 Task: Add to scrum project TrueNorth a team member softage.3@softage.net.
Action: Mouse moved to (343, 194)
Screenshot: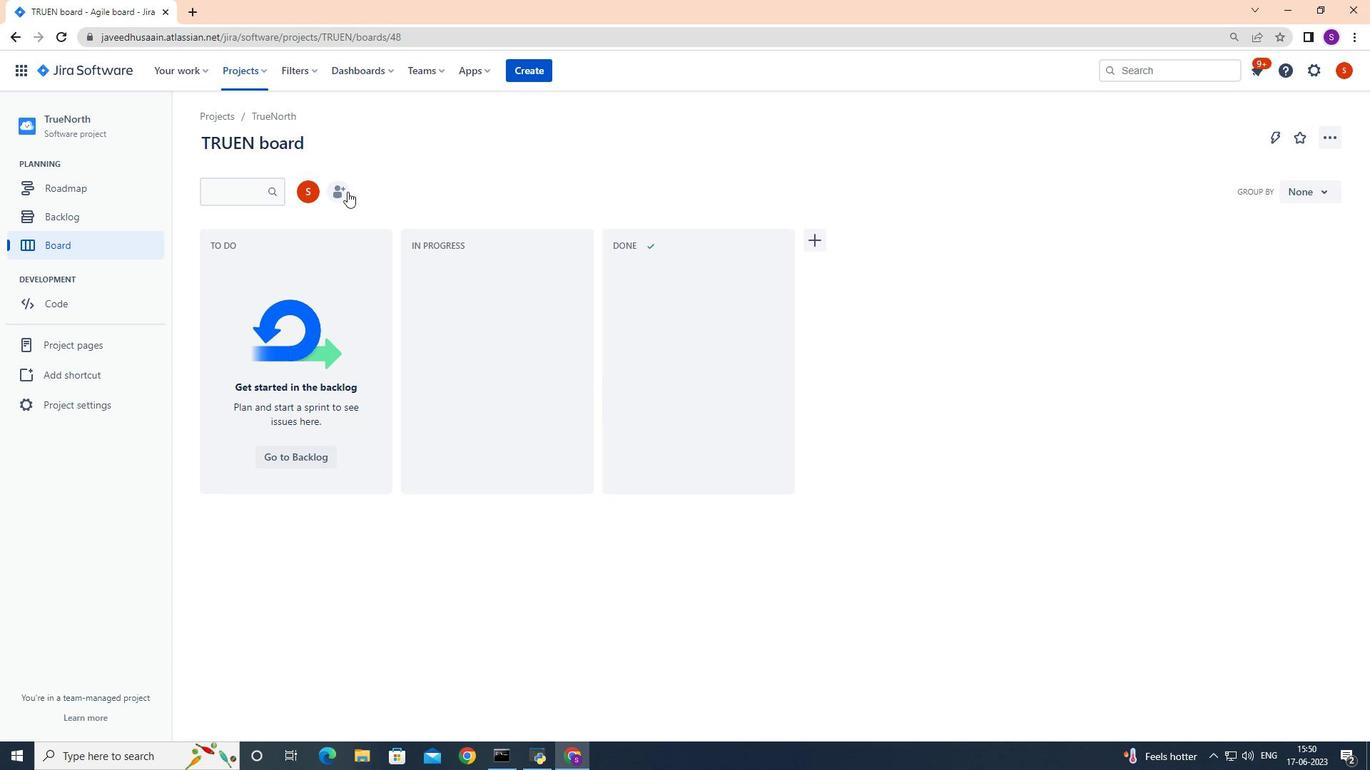 
Action: Mouse pressed left at (343, 194)
Screenshot: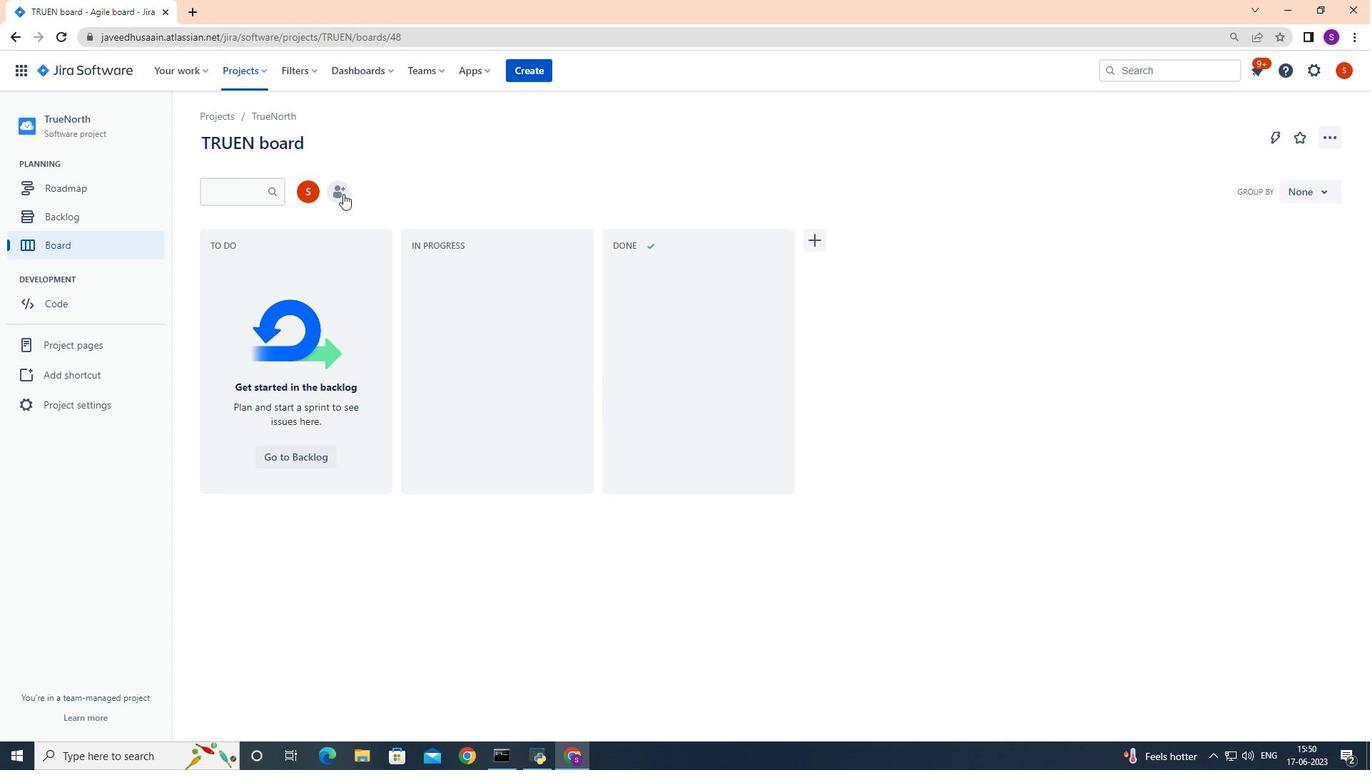 
Action: Mouse moved to (594, 177)
Screenshot: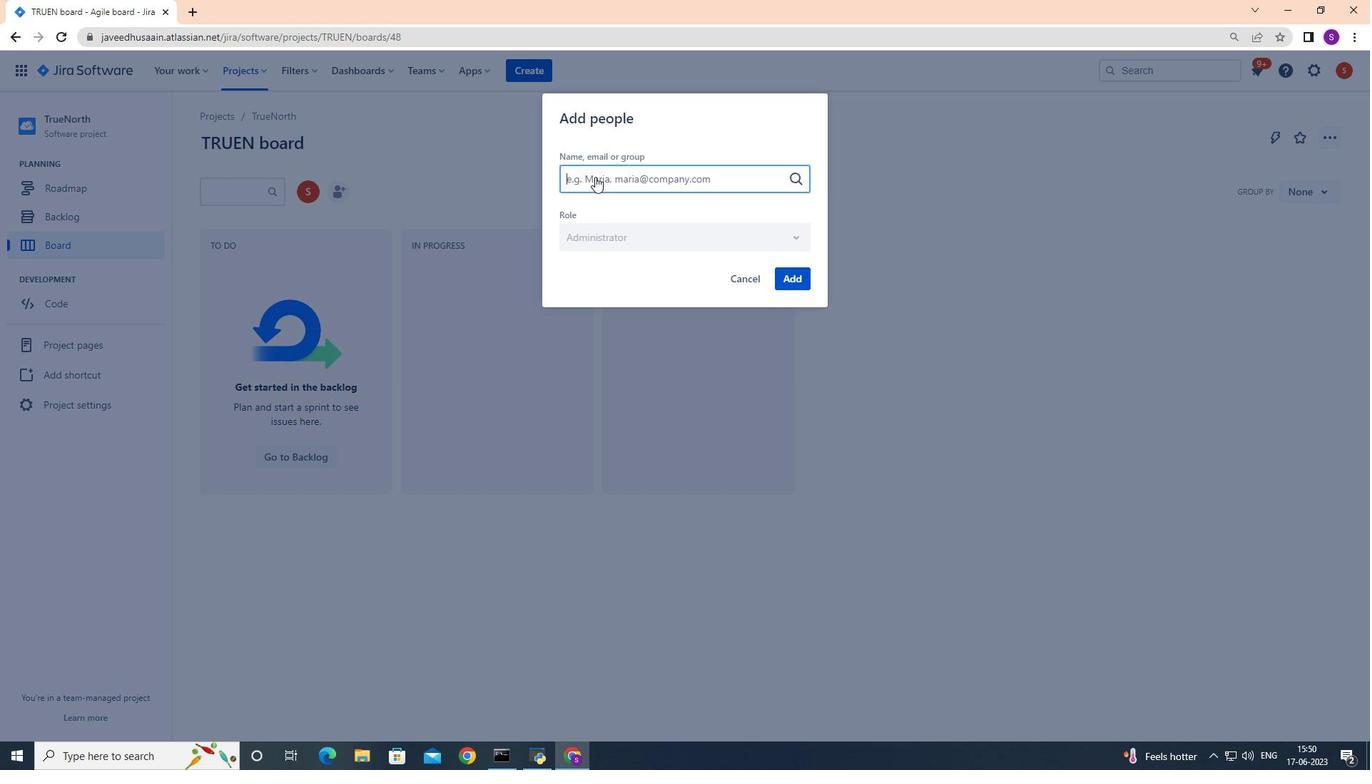 
Action: Key pressed softage.3<Key.shift><Key.shift><Key.shift>@softage.net
Screenshot: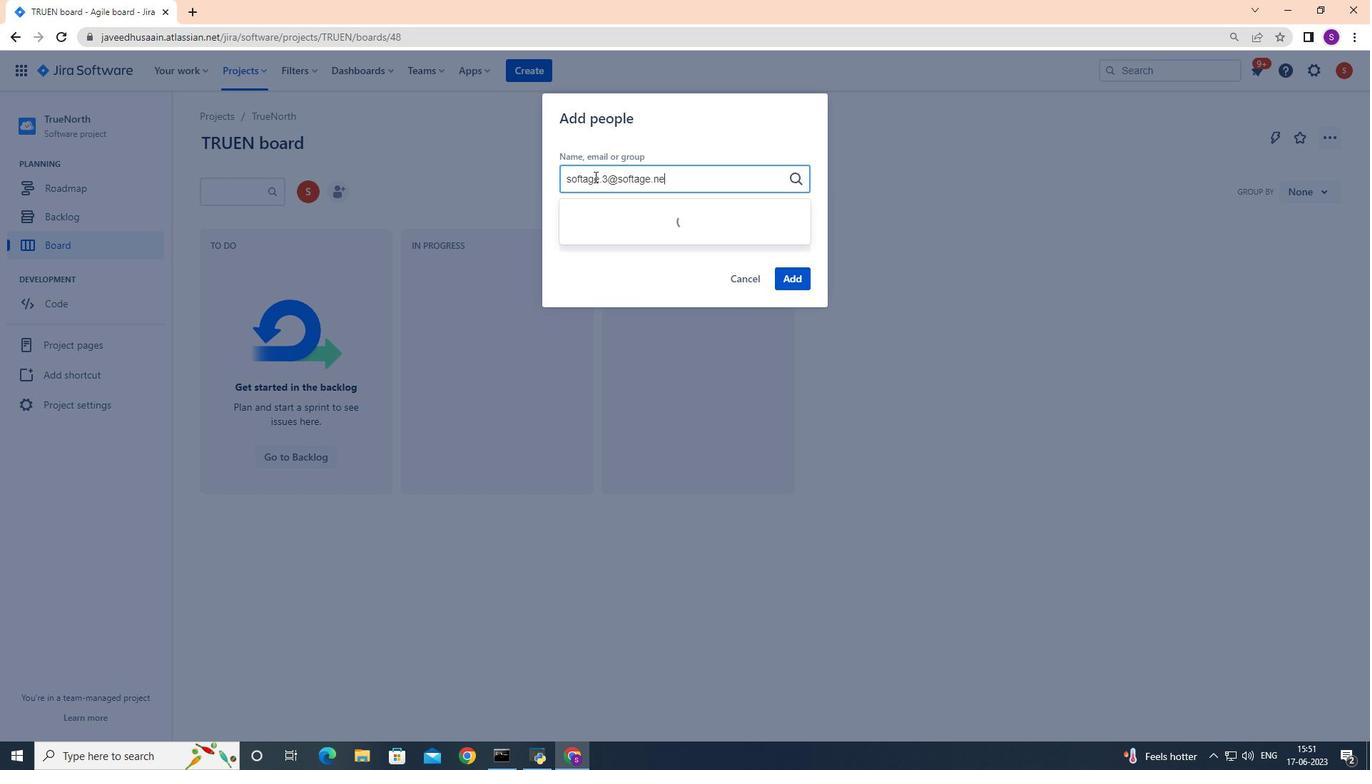 
Action: Mouse moved to (616, 222)
Screenshot: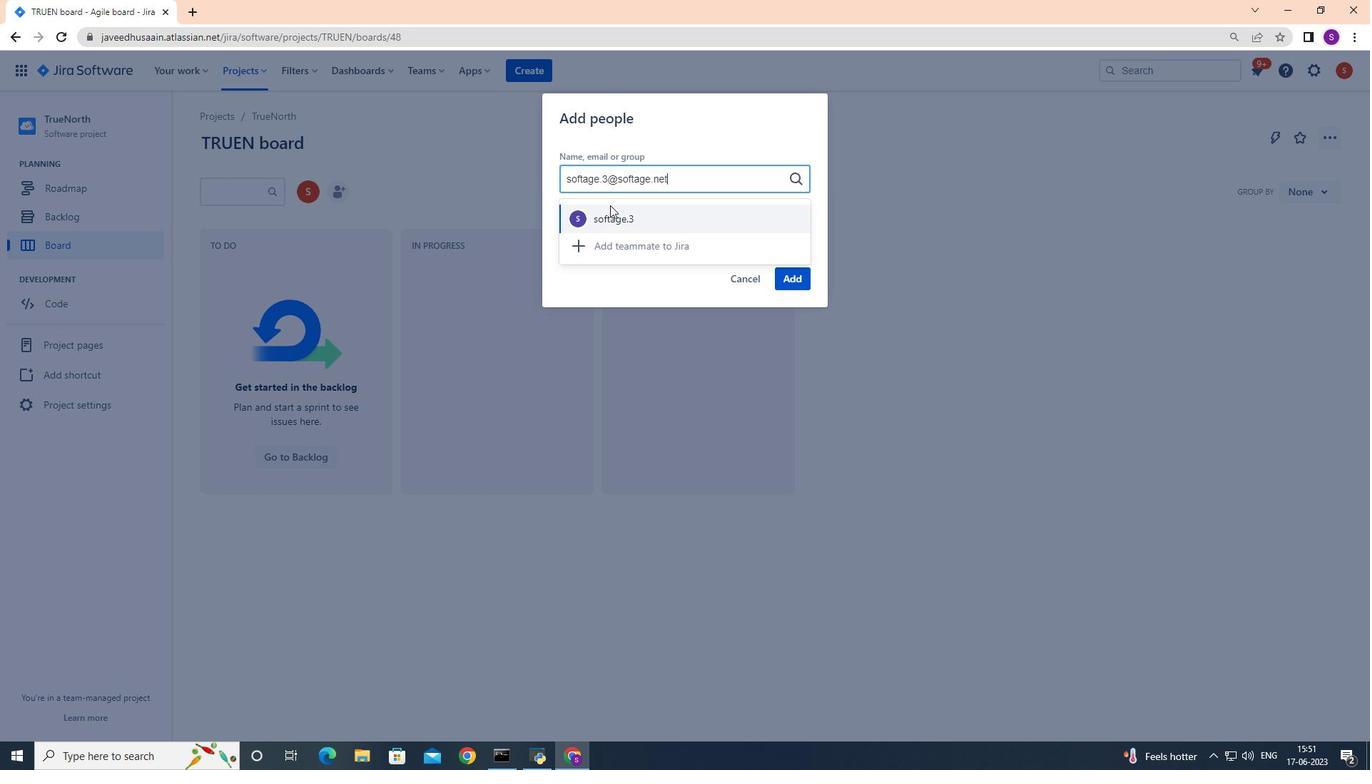 
Action: Mouse pressed left at (616, 222)
Screenshot: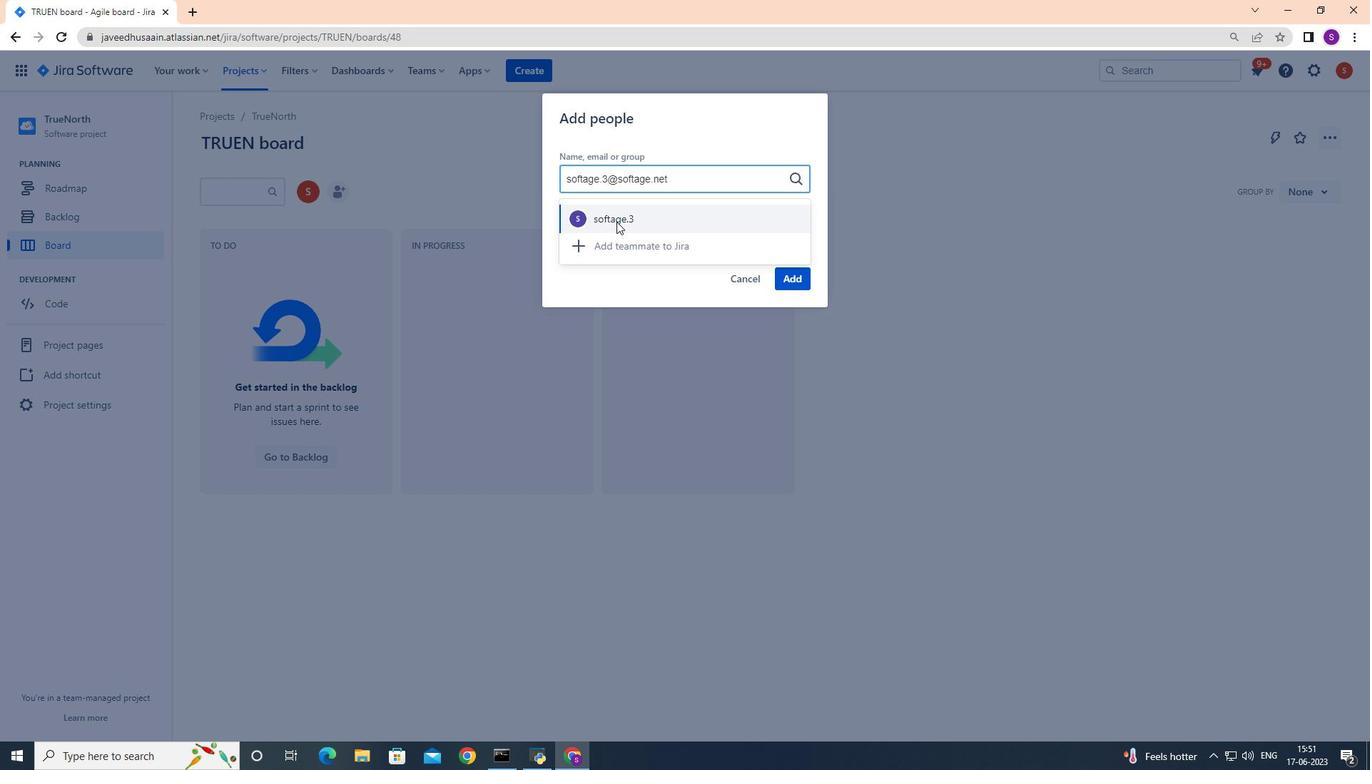 
Action: Mouse moved to (788, 274)
Screenshot: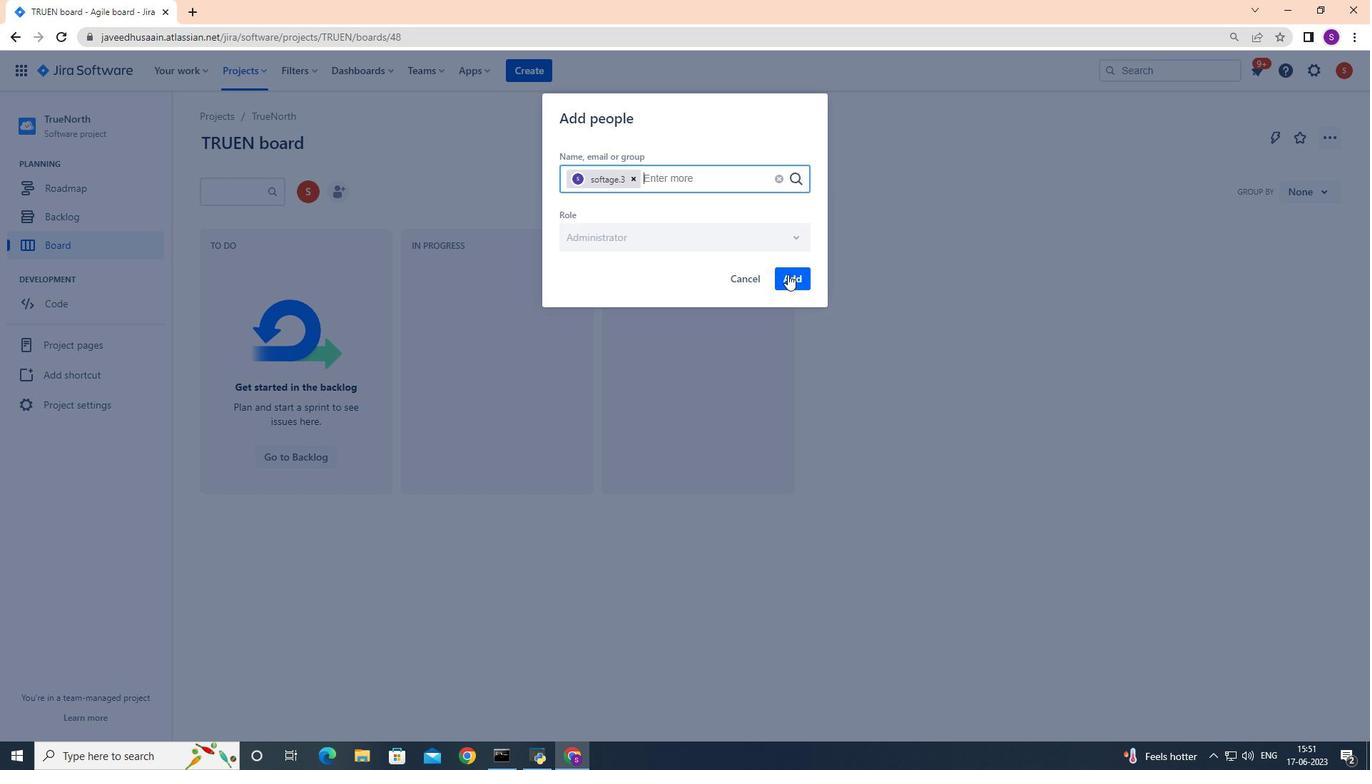 
Action: Mouse pressed left at (788, 274)
Screenshot: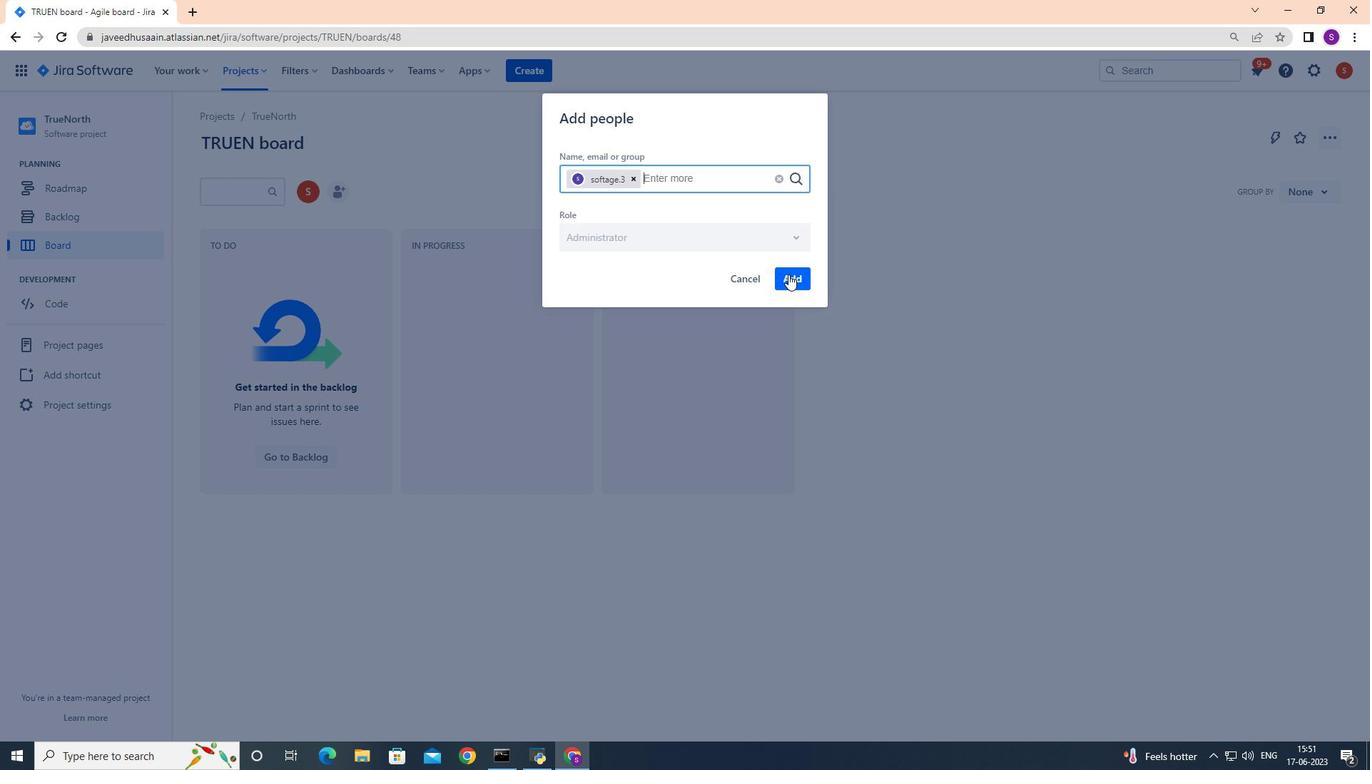 
